Task: Toggle the sticky scroll enabled option in the notebook.
Action: Mouse moved to (36, 625)
Screenshot: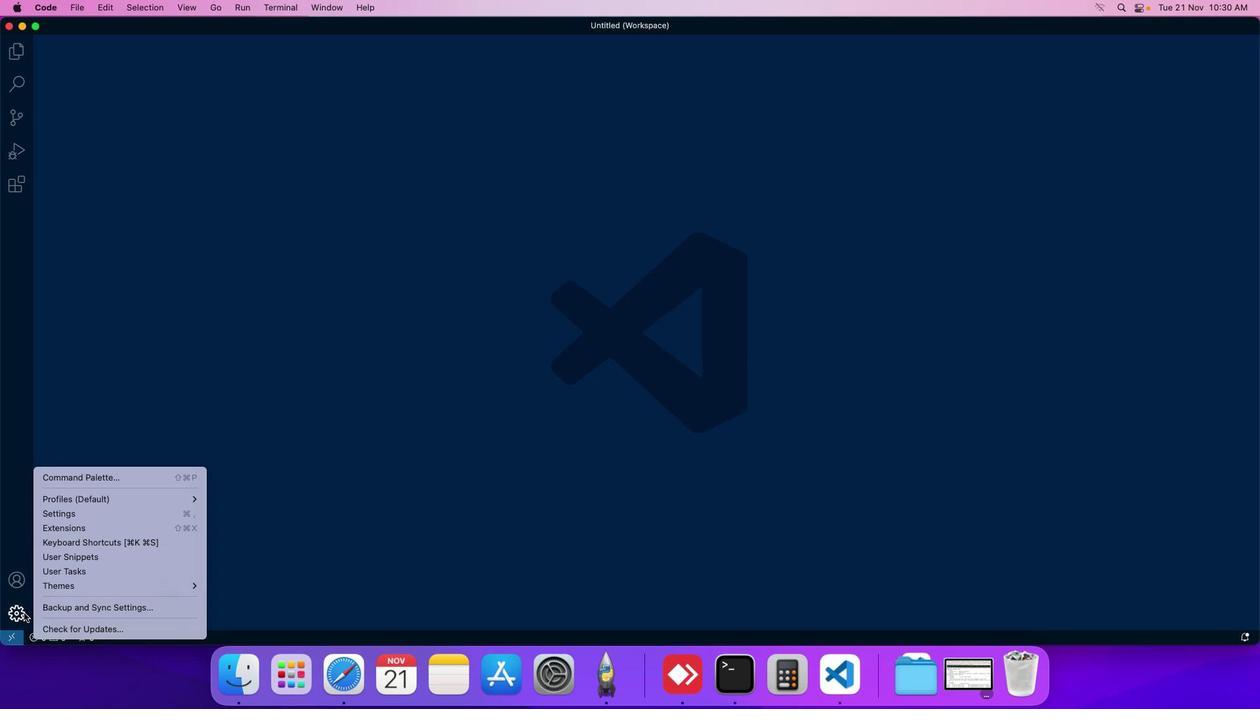 
Action: Mouse pressed left at (36, 625)
Screenshot: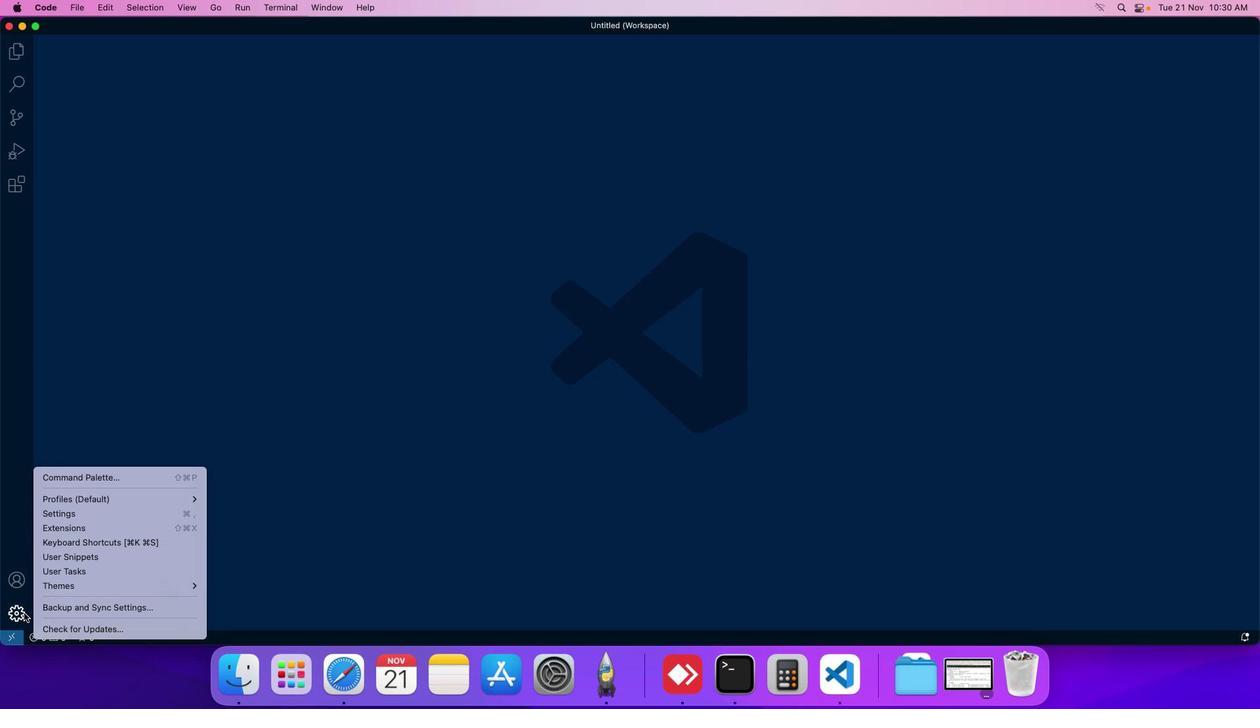 
Action: Mouse moved to (107, 528)
Screenshot: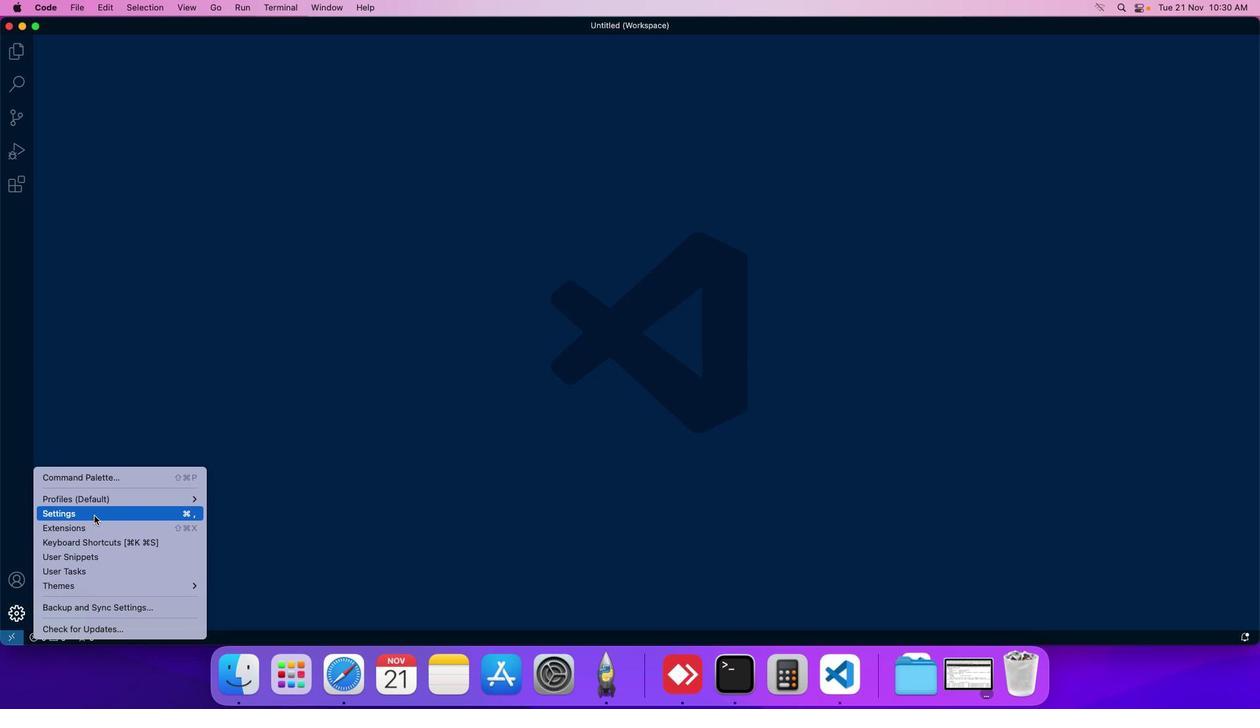 
Action: Mouse pressed left at (107, 528)
Screenshot: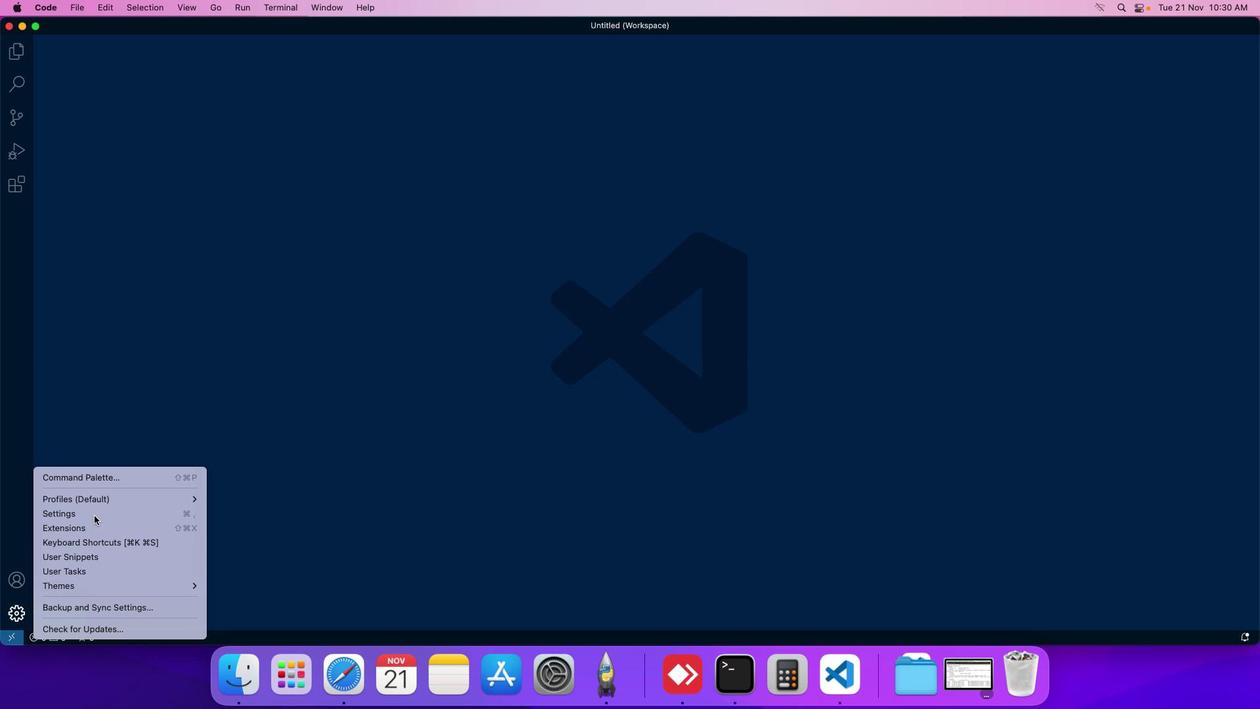 
Action: Mouse moved to (321, 116)
Screenshot: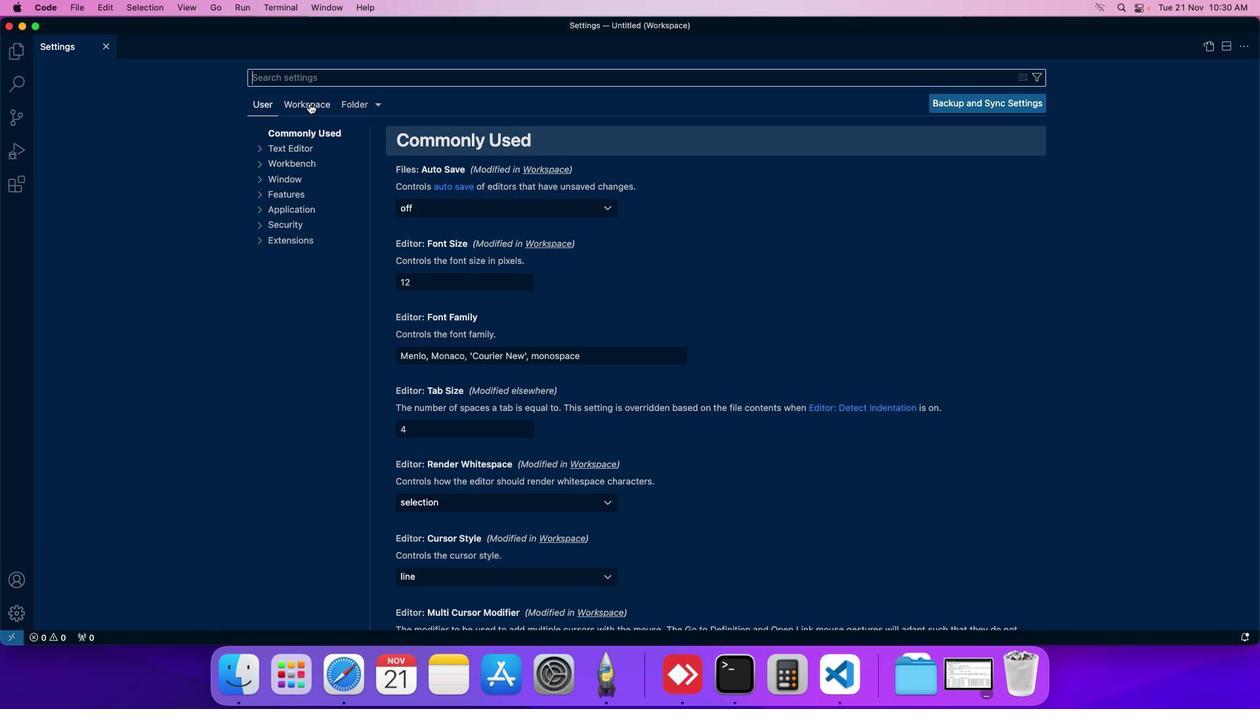 
Action: Mouse pressed left at (321, 116)
Screenshot: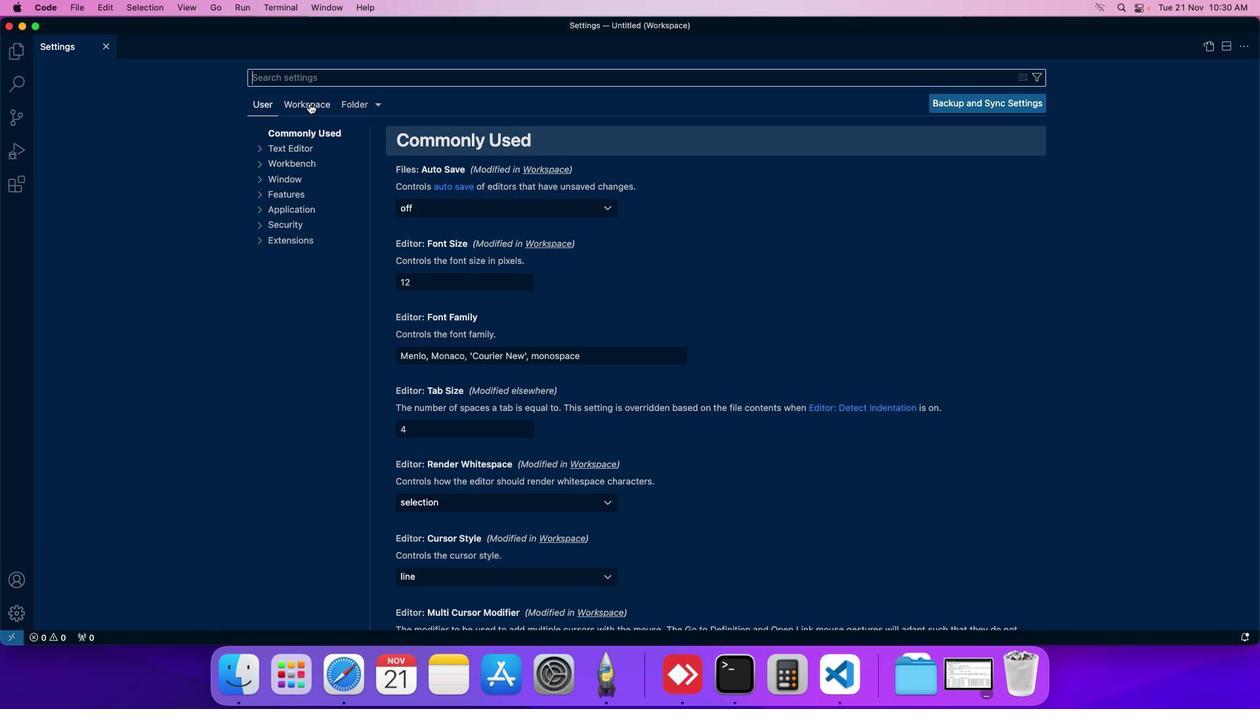 
Action: Mouse moved to (309, 211)
Screenshot: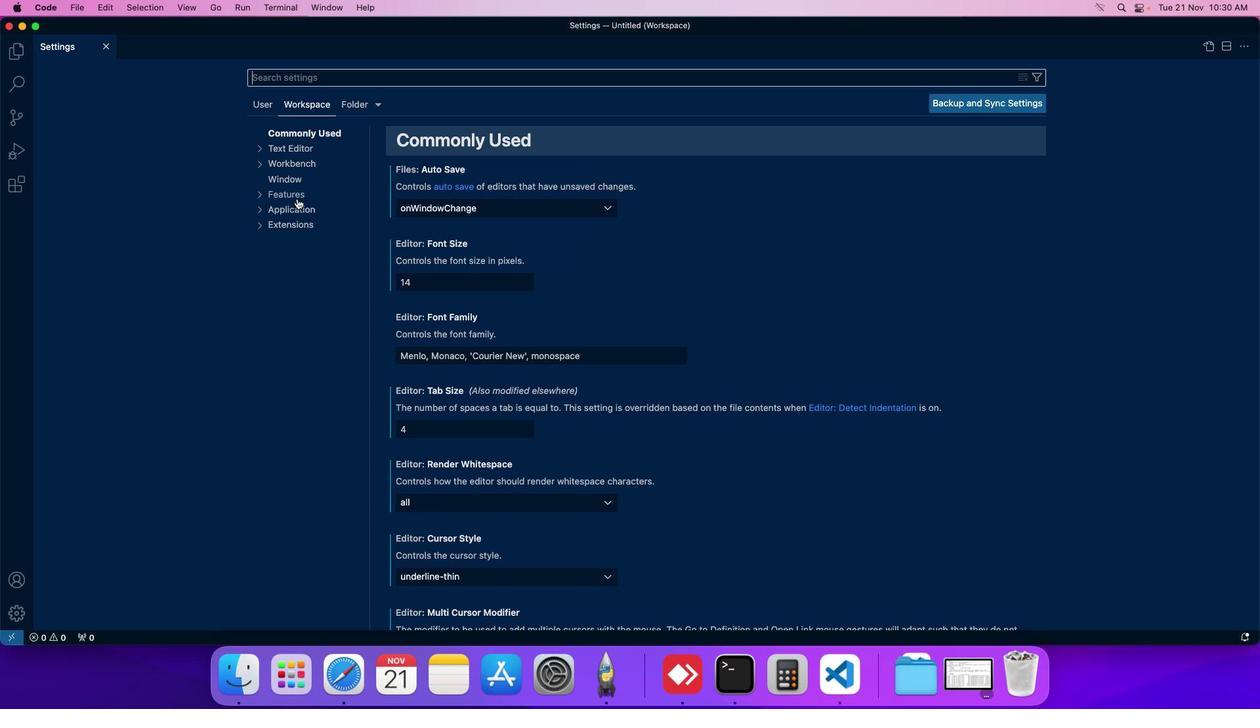 
Action: Mouse pressed left at (309, 211)
Screenshot: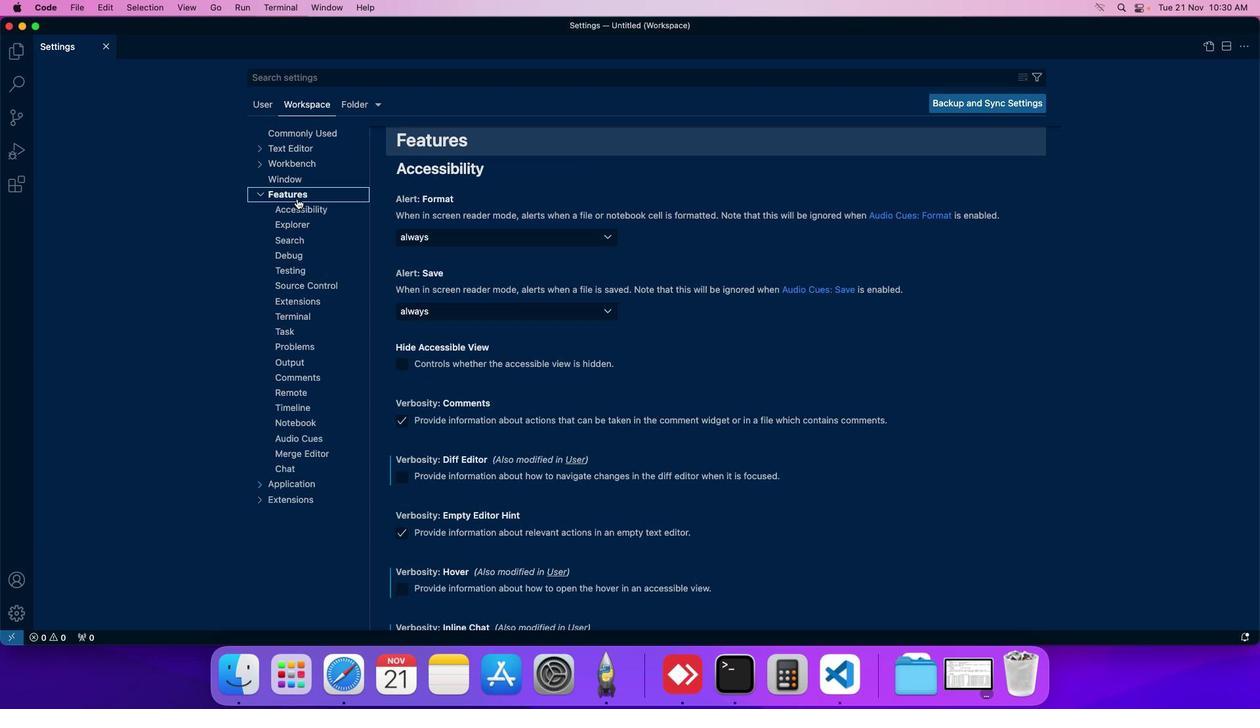 
Action: Mouse moved to (313, 434)
Screenshot: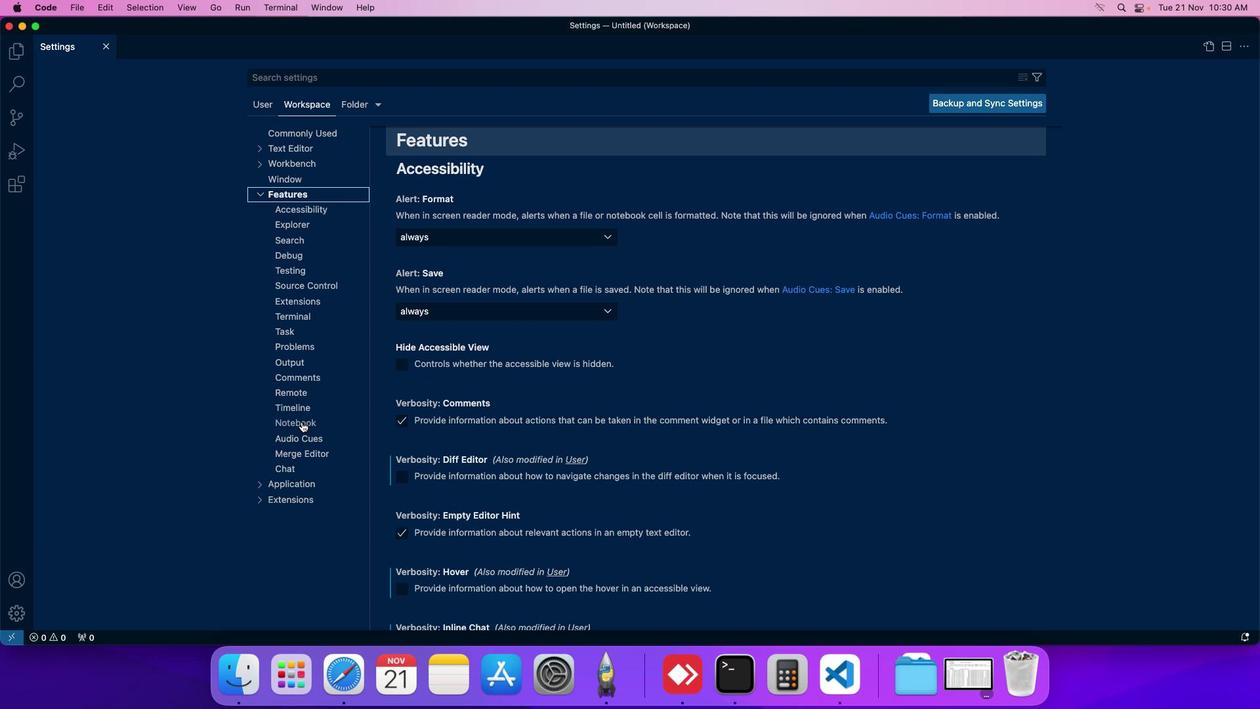
Action: Mouse pressed left at (313, 434)
Screenshot: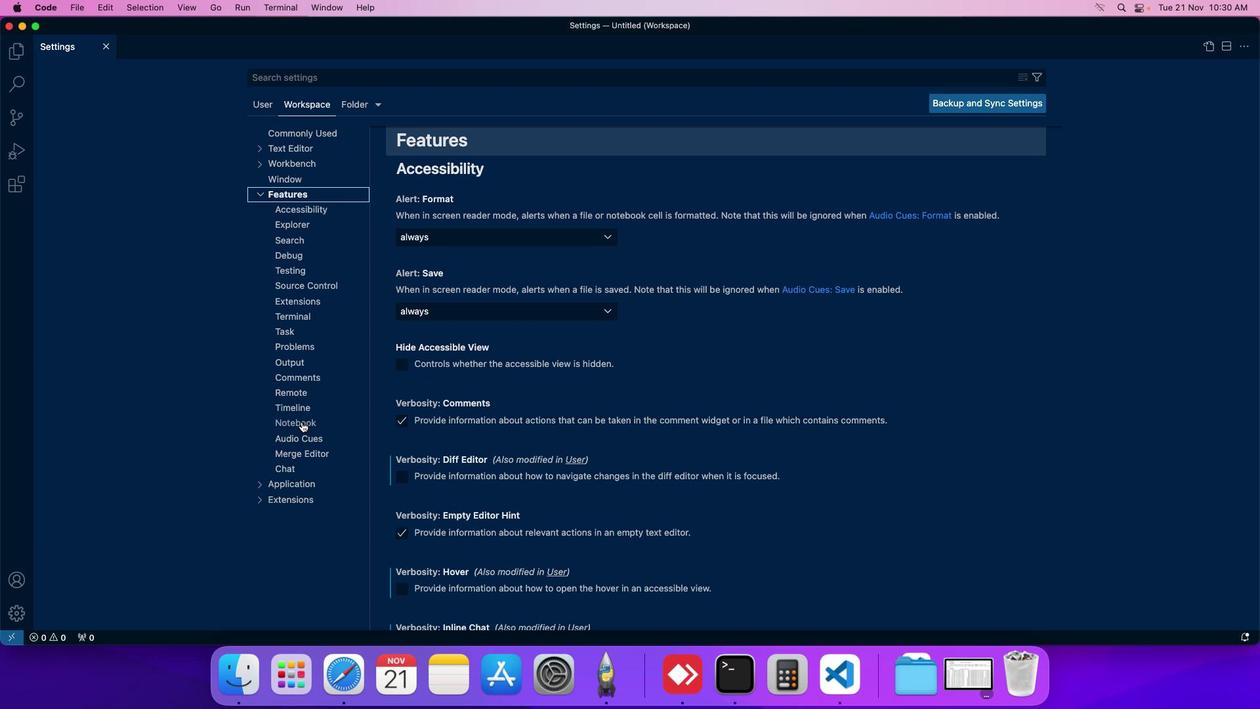 
Action: Mouse moved to (411, 426)
Screenshot: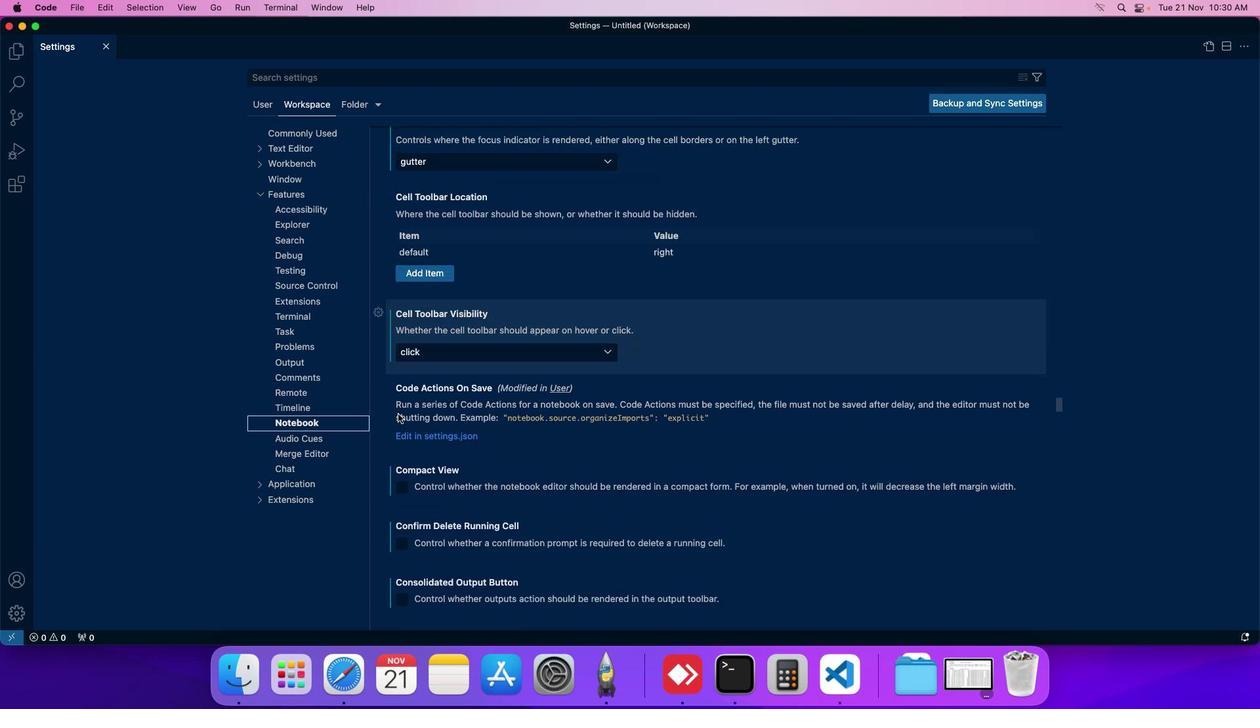 
Action: Mouse scrolled (411, 426) with delta (12, 11)
Screenshot: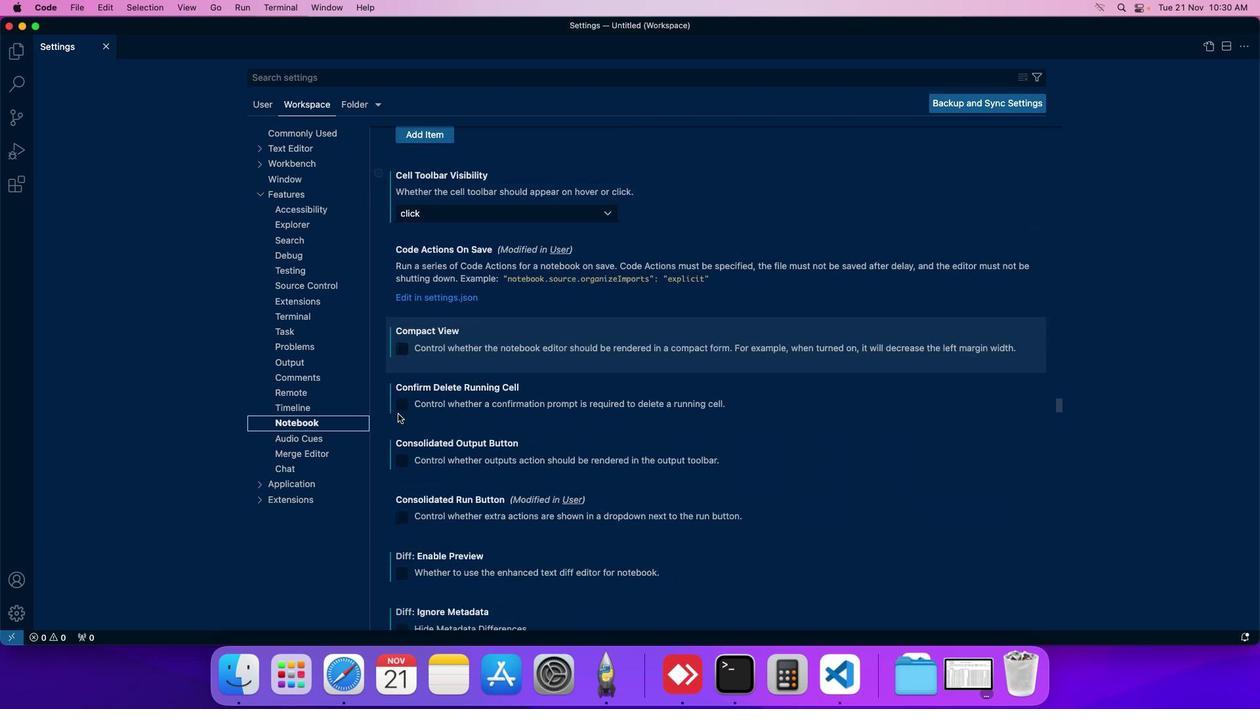 
Action: Mouse scrolled (411, 426) with delta (12, 11)
Screenshot: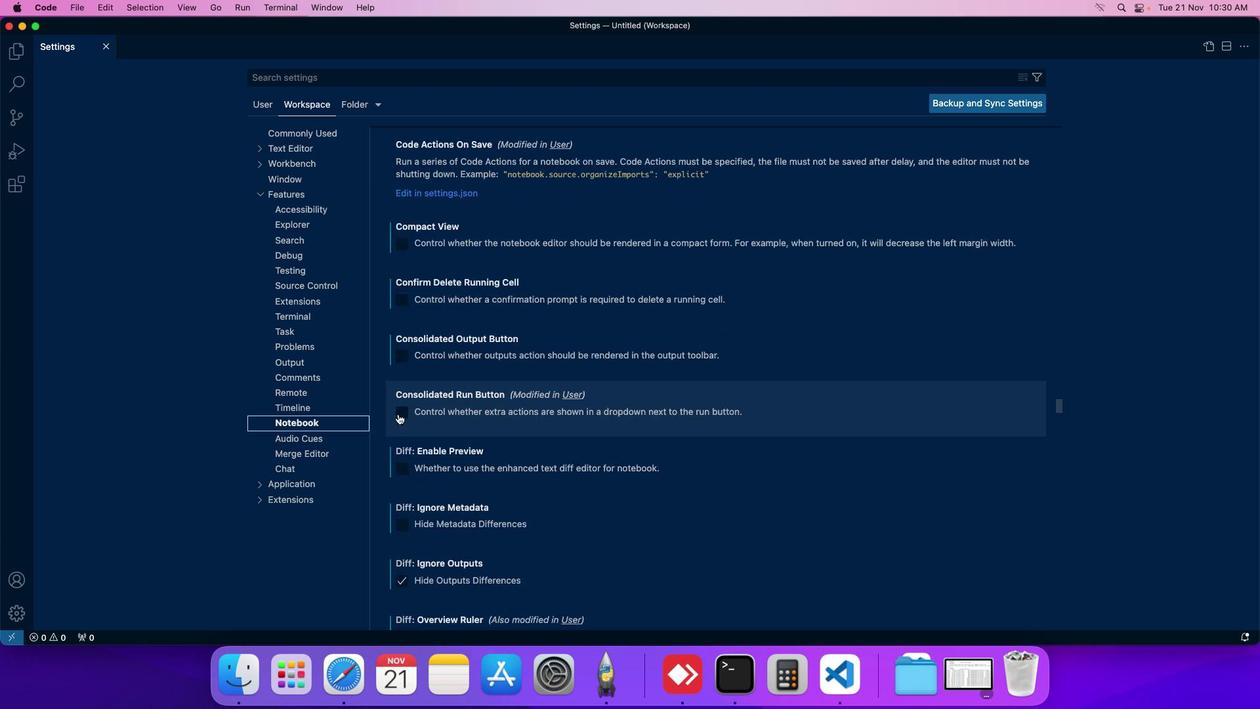 
Action: Mouse scrolled (411, 426) with delta (12, 11)
Screenshot: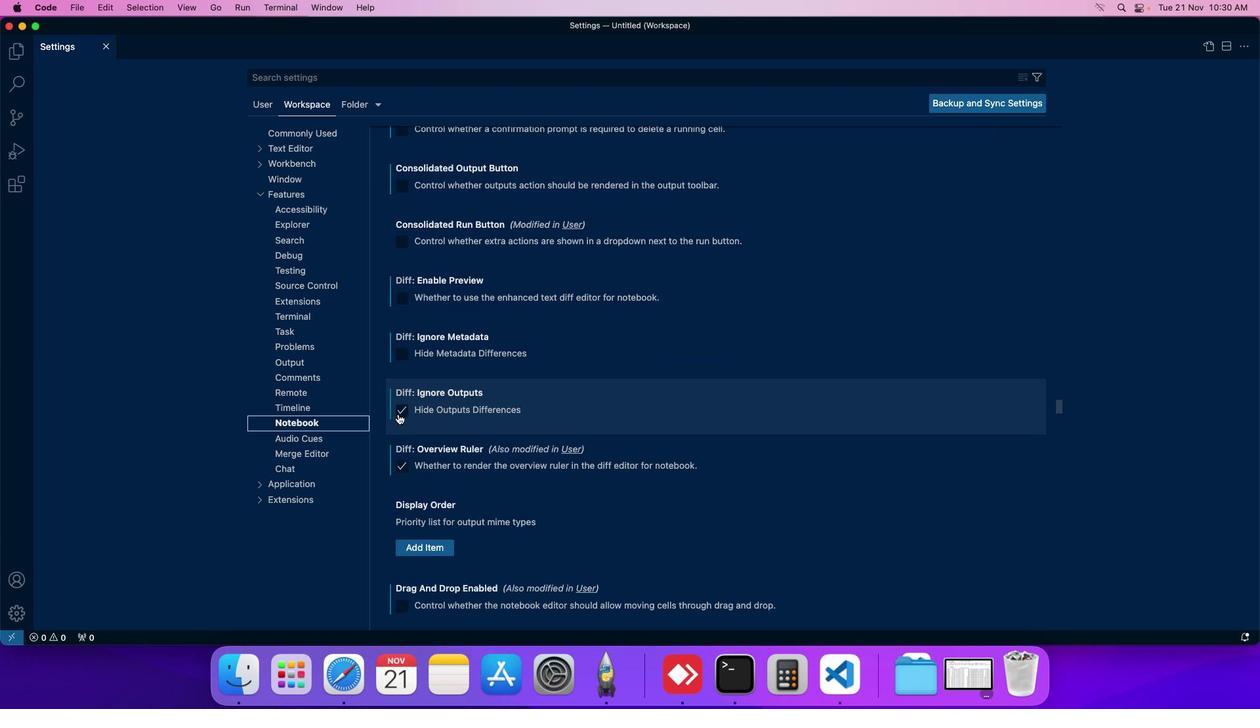 
Action: Mouse scrolled (411, 426) with delta (12, 11)
Screenshot: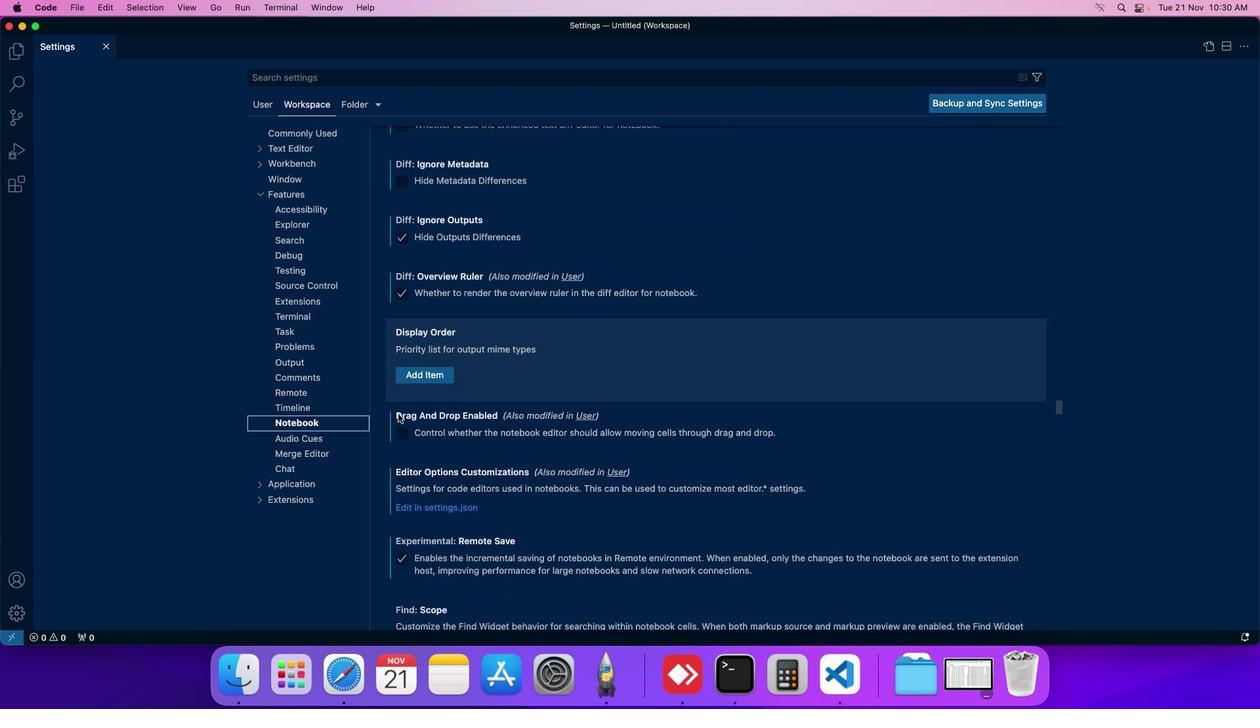 
Action: Mouse scrolled (411, 426) with delta (12, 11)
Screenshot: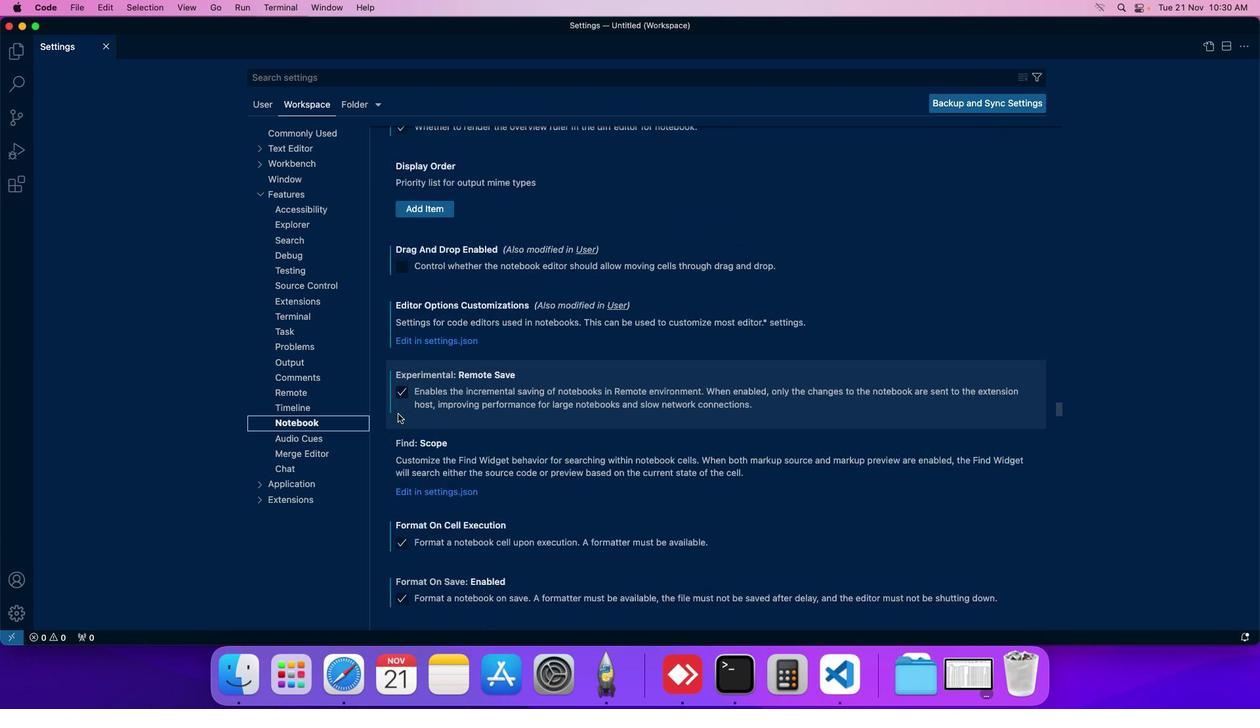 
Action: Mouse scrolled (411, 426) with delta (12, 11)
Screenshot: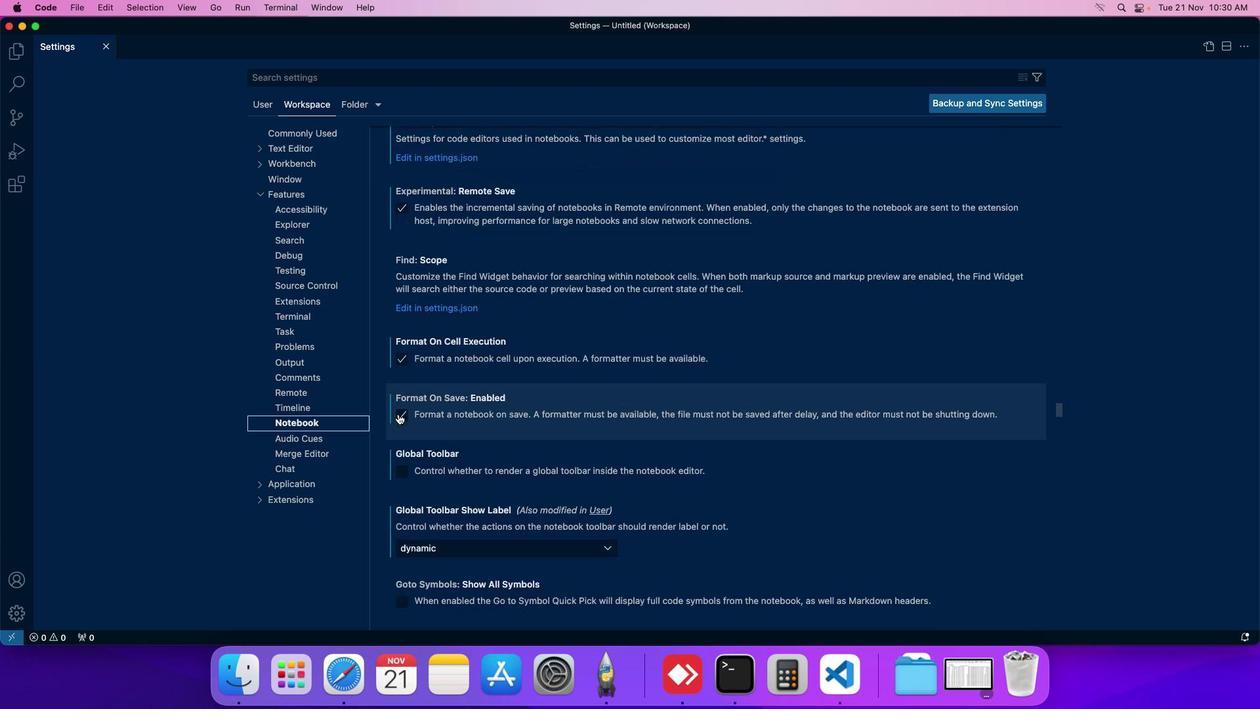 
Action: Mouse scrolled (411, 426) with delta (12, 11)
Screenshot: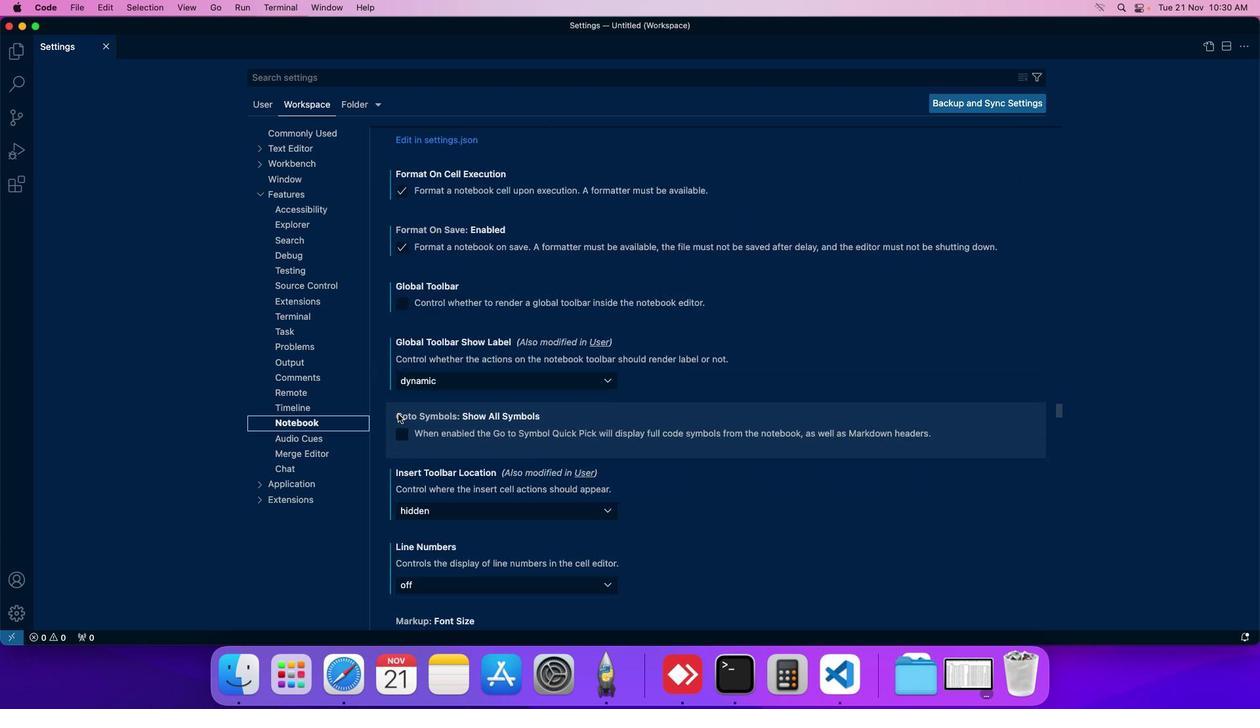 
Action: Mouse scrolled (411, 426) with delta (12, 11)
Screenshot: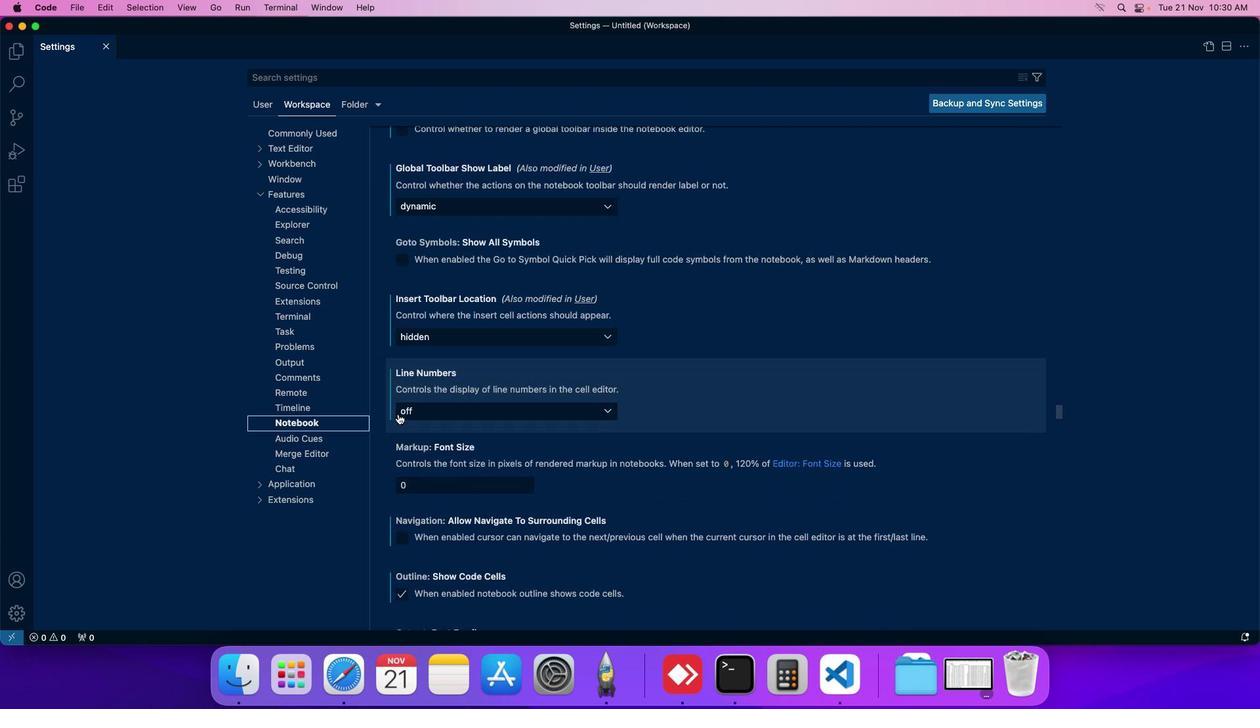 
Action: Mouse scrolled (411, 426) with delta (12, 11)
Screenshot: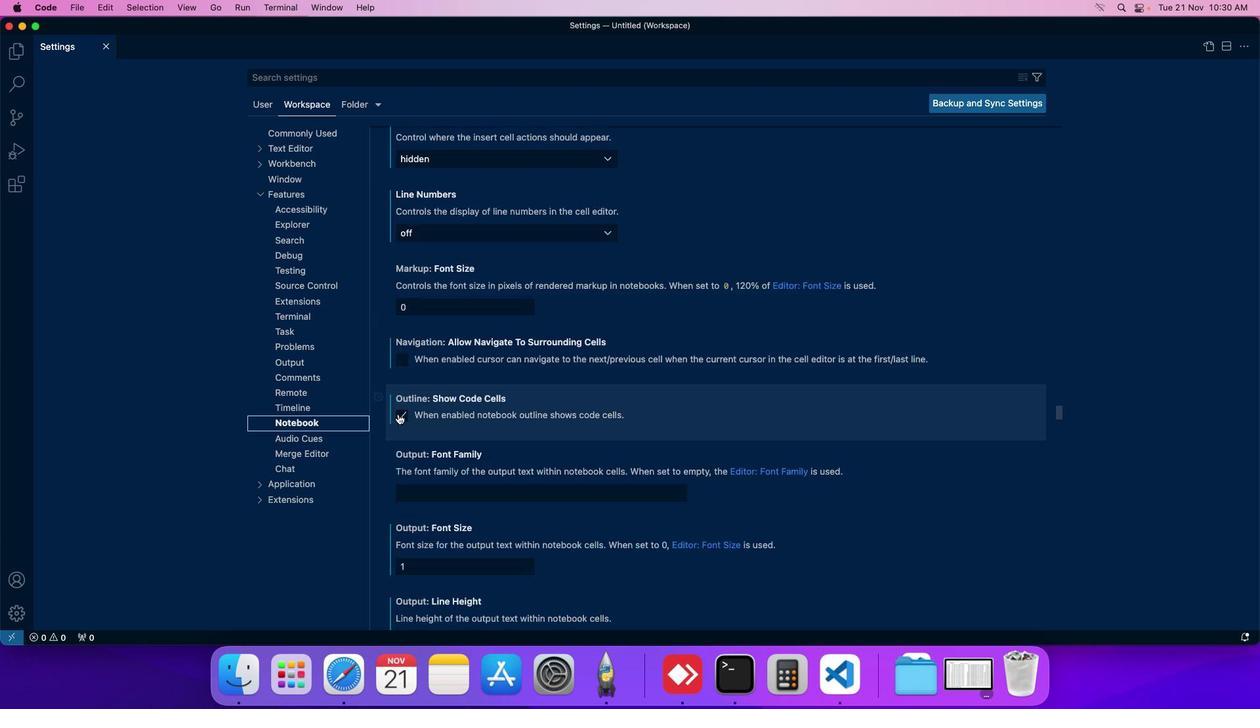 
Action: Mouse scrolled (411, 426) with delta (12, 11)
Screenshot: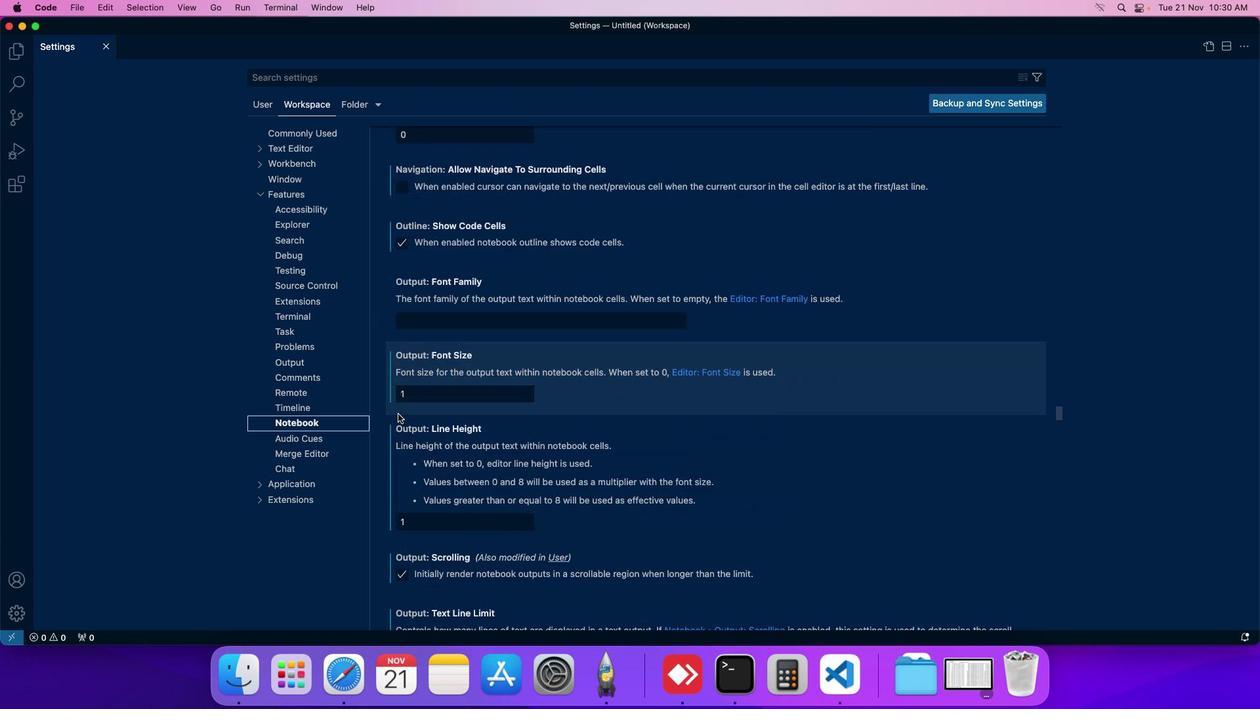 
Action: Mouse scrolled (411, 426) with delta (12, 11)
Screenshot: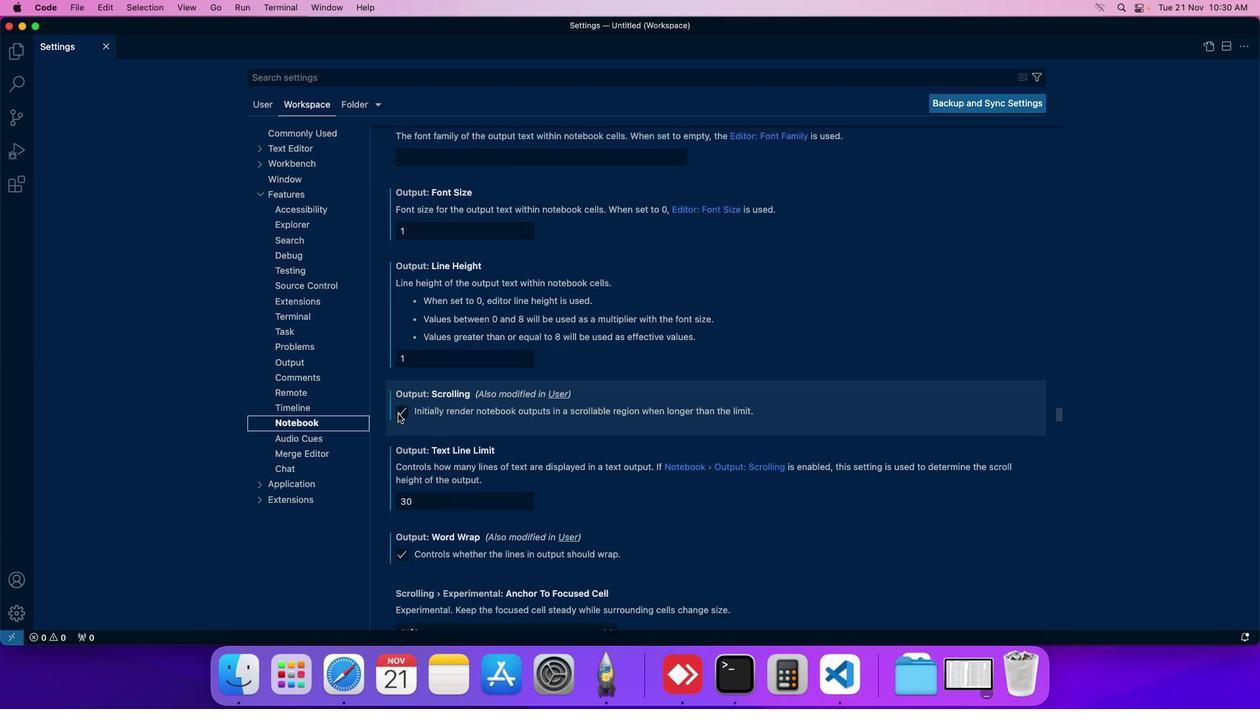 
Action: Mouse scrolled (411, 426) with delta (12, 11)
Screenshot: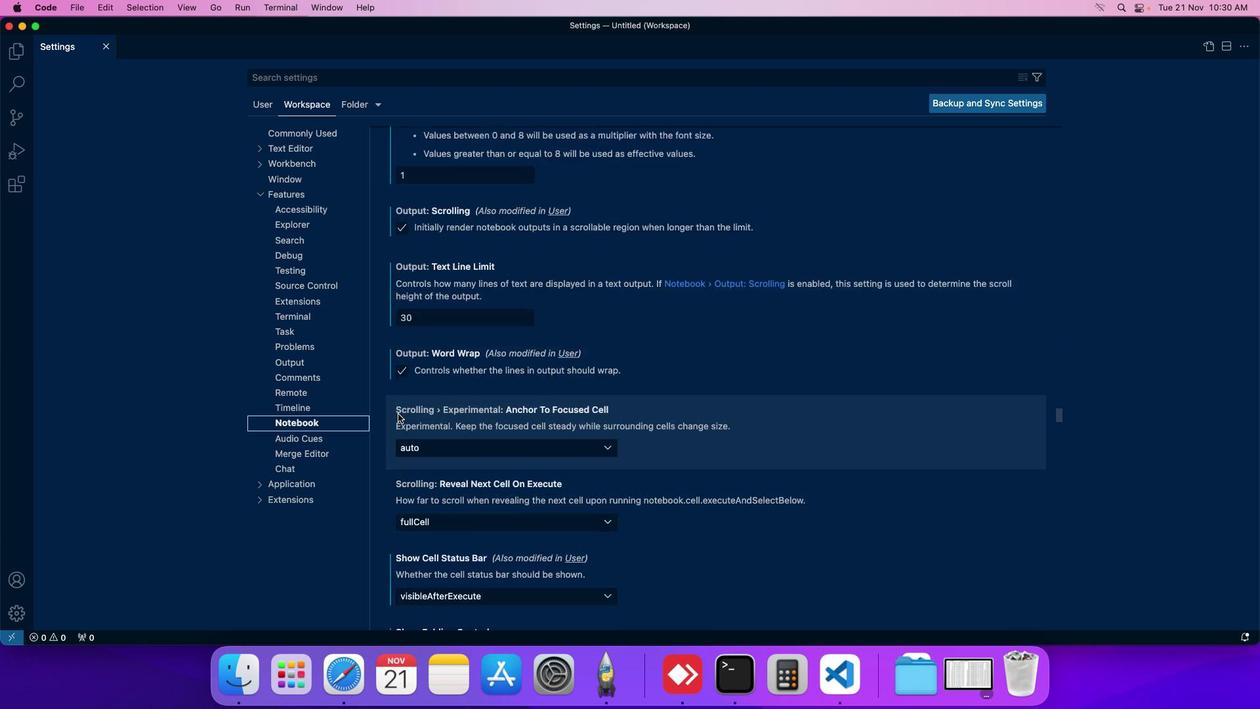 
Action: Mouse scrolled (411, 426) with delta (12, 11)
Screenshot: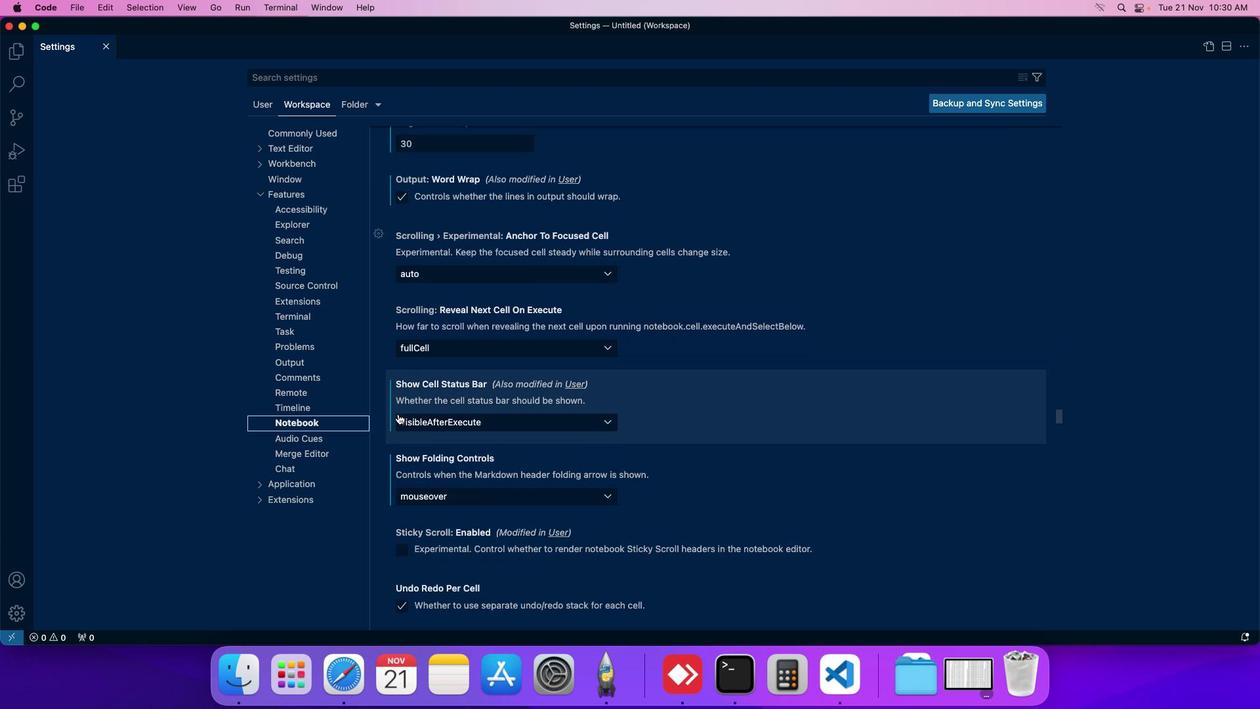 
Action: Mouse scrolled (411, 426) with delta (12, 11)
Screenshot: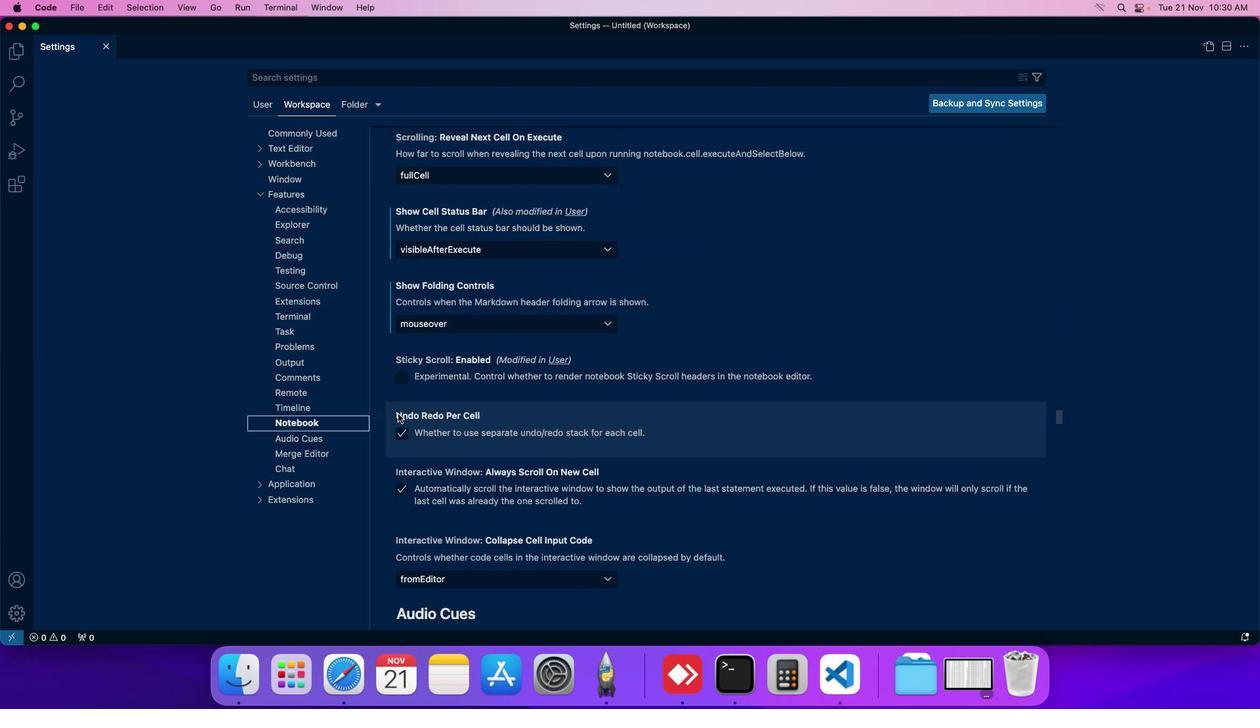 
Action: Mouse scrolled (411, 426) with delta (12, 11)
Screenshot: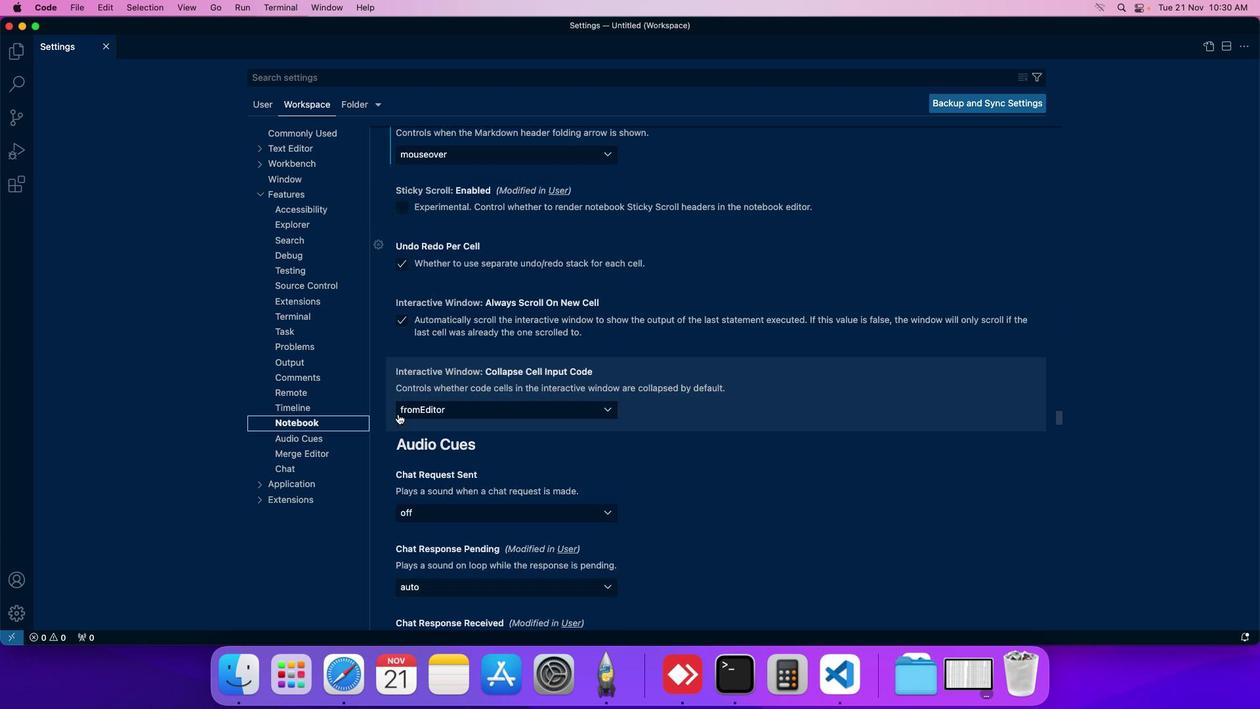 
Action: Mouse moved to (418, 214)
Screenshot: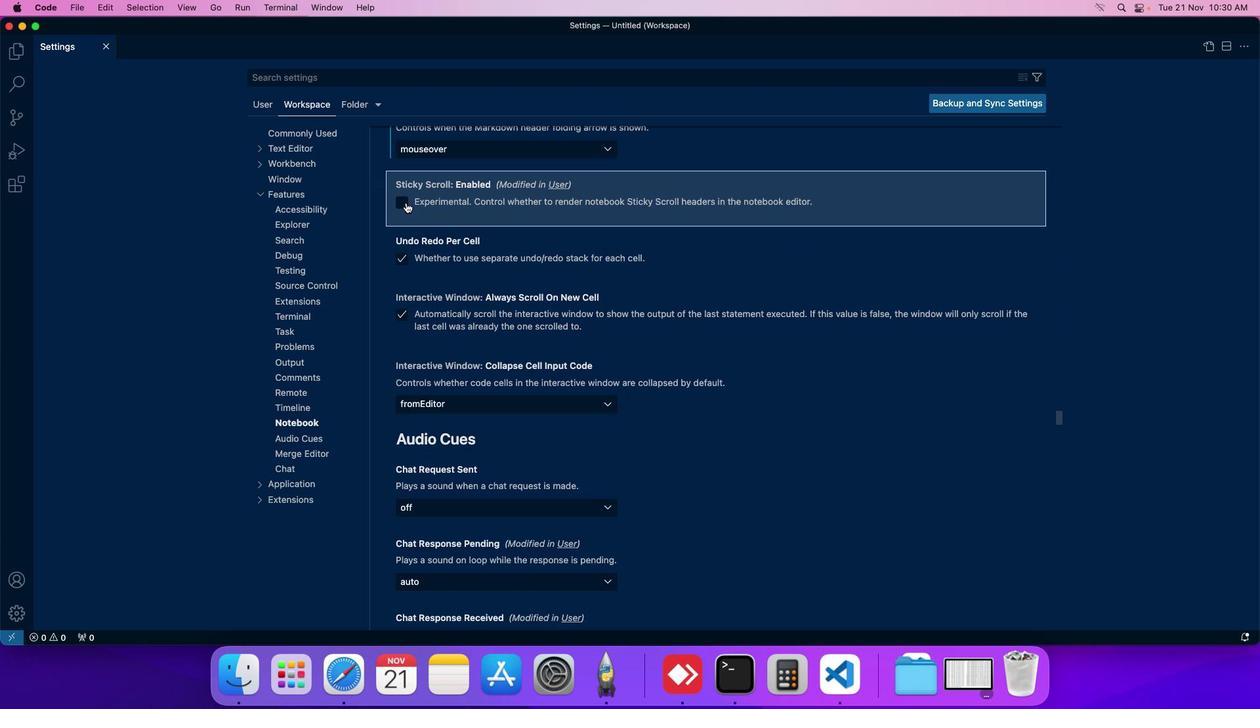 
Action: Mouse pressed left at (418, 214)
Screenshot: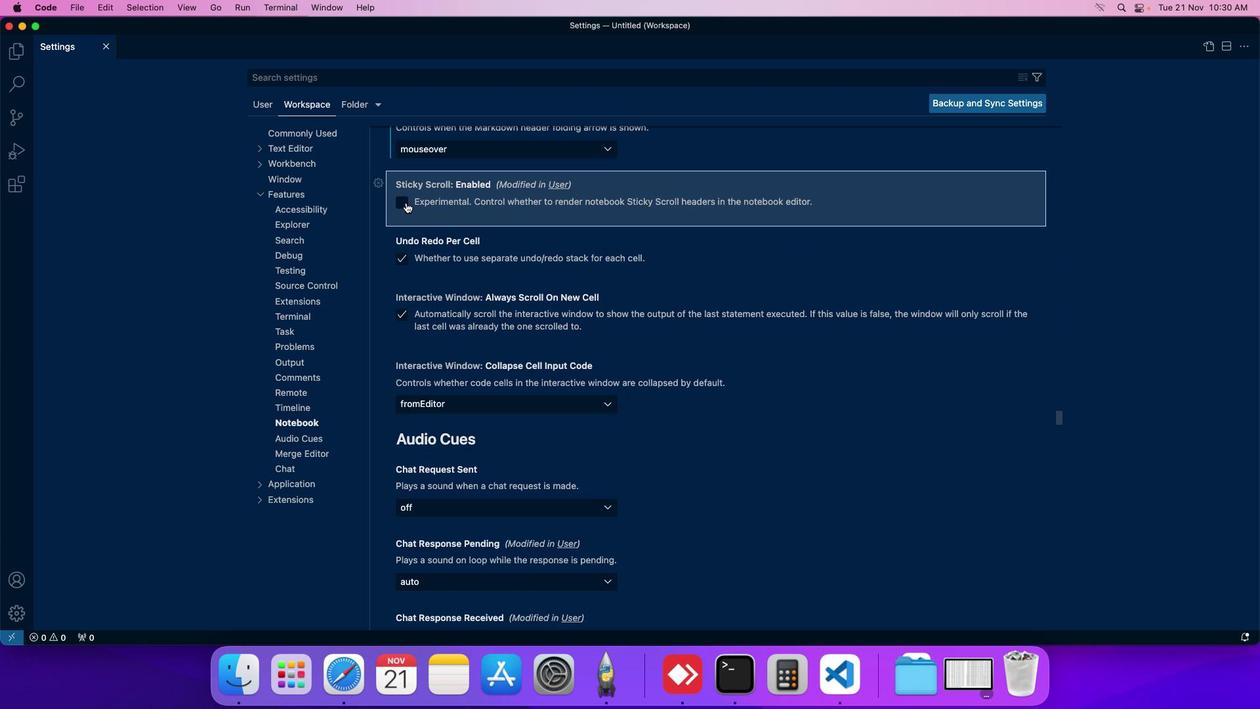 
Action: Mouse moved to (426, 219)
Screenshot: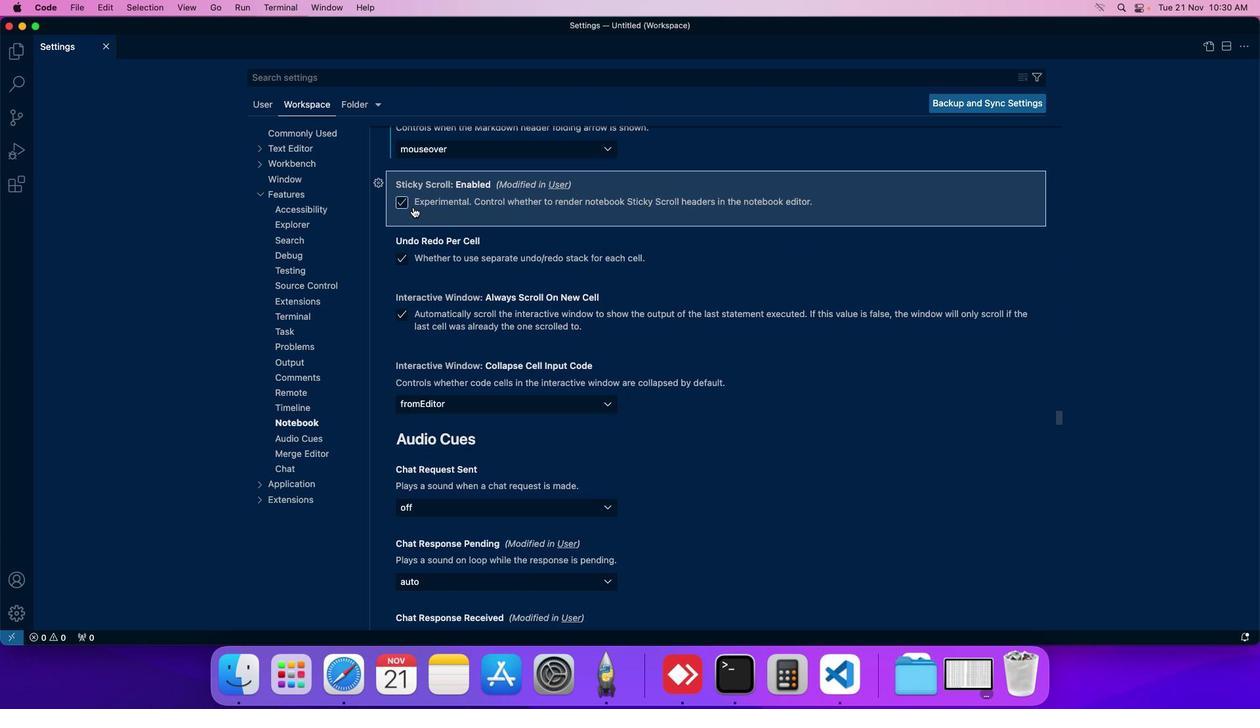 
